 Task: Add Inesscents Salvation Mustard Detox 40 Mg CBD Botanically Infused Bath Soak to the cart.
Action: Mouse moved to (888, 323)
Screenshot: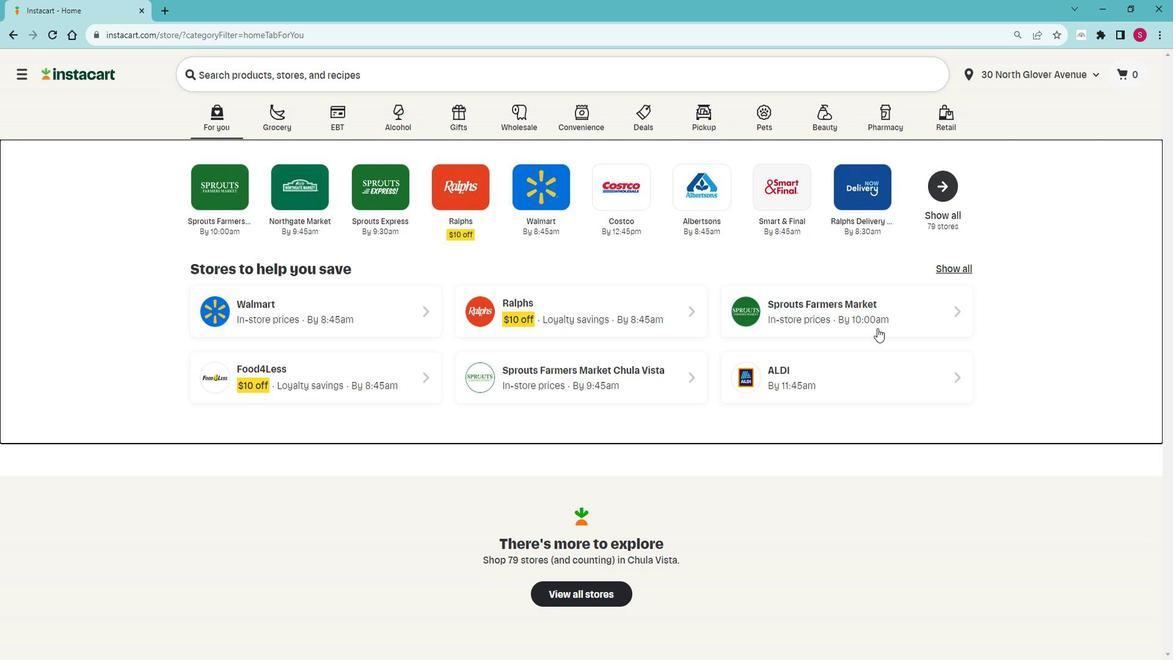 
Action: Mouse pressed left at (888, 323)
Screenshot: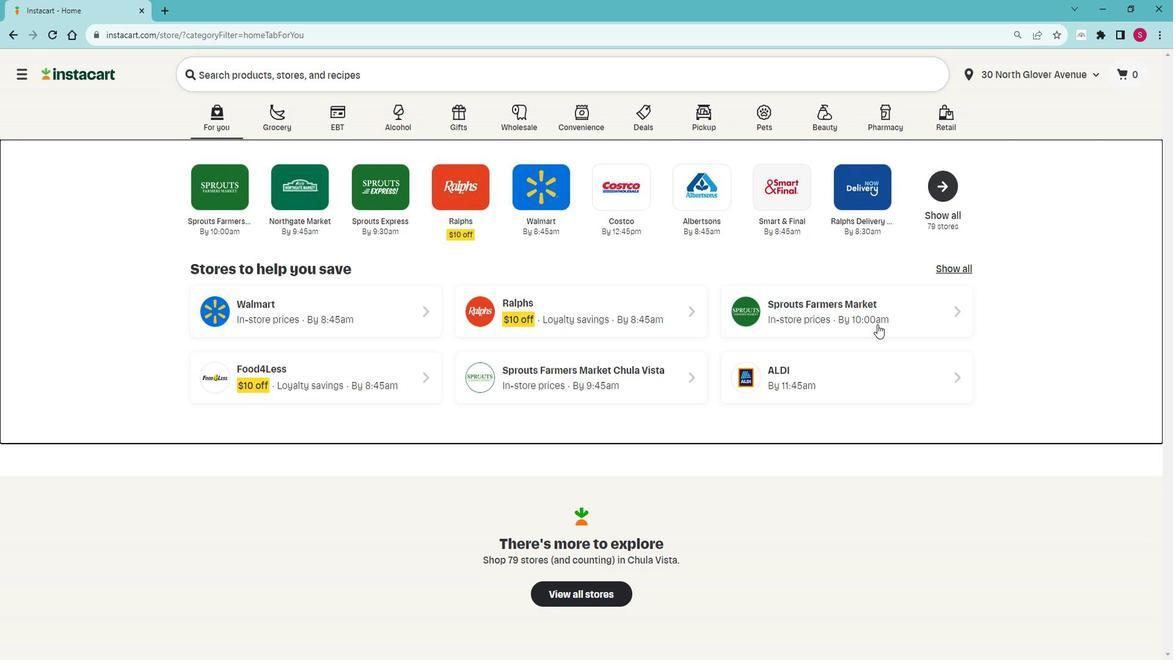 
Action: Mouse moved to (72, 470)
Screenshot: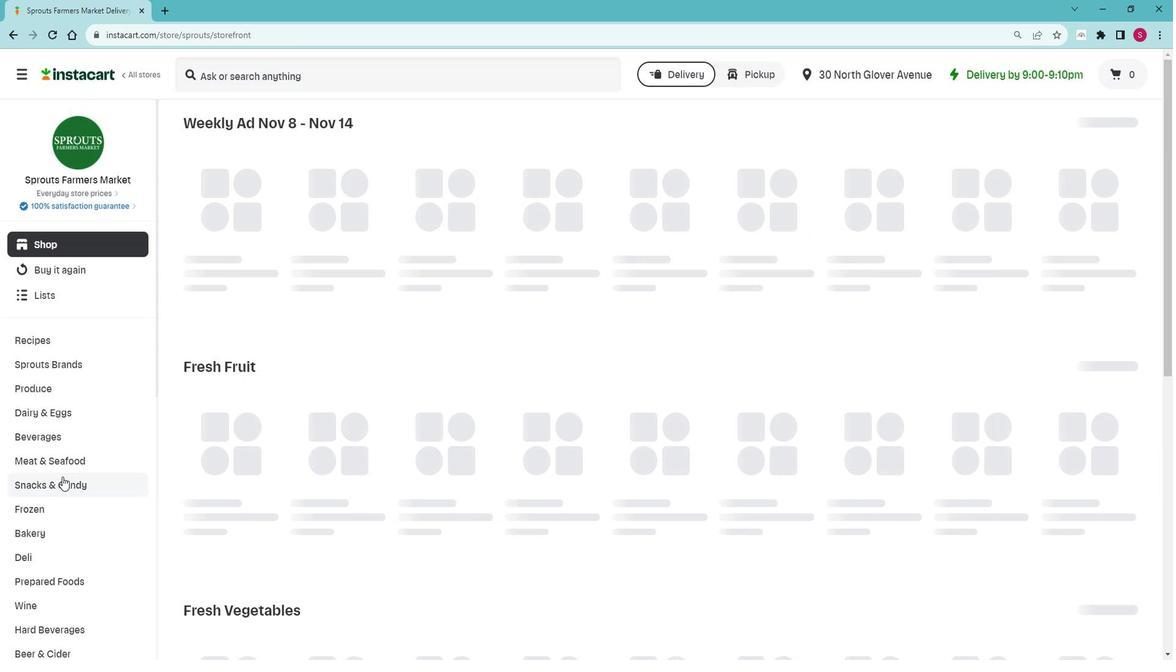 
Action: Mouse scrolled (72, 470) with delta (0, 0)
Screenshot: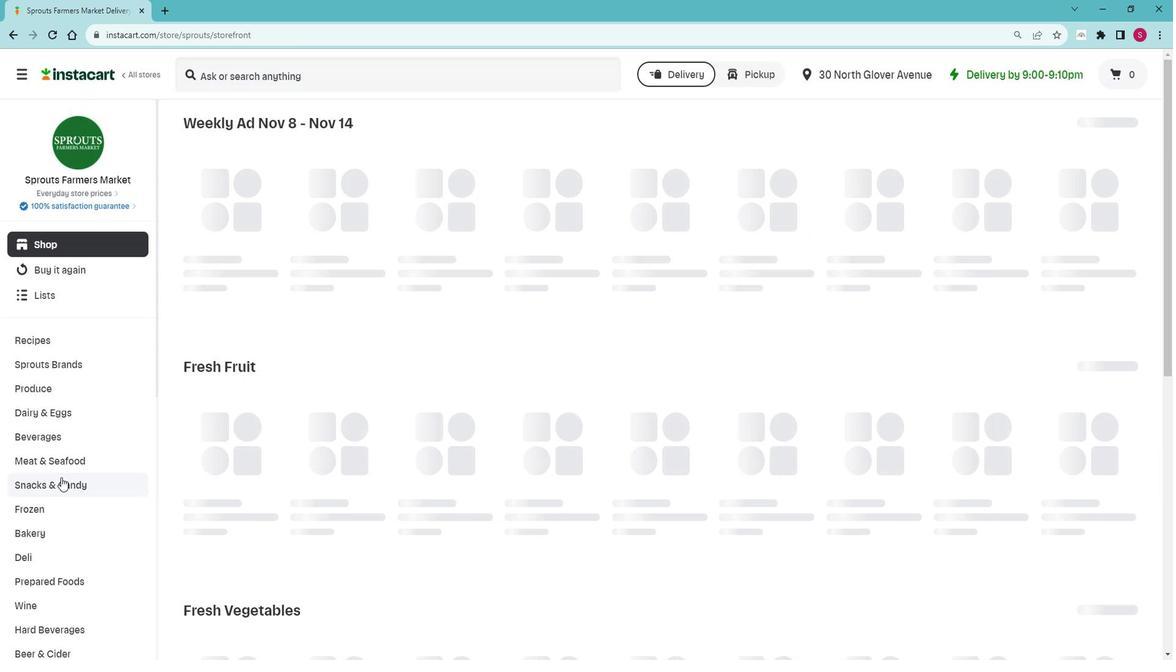 
Action: Mouse moved to (70, 470)
Screenshot: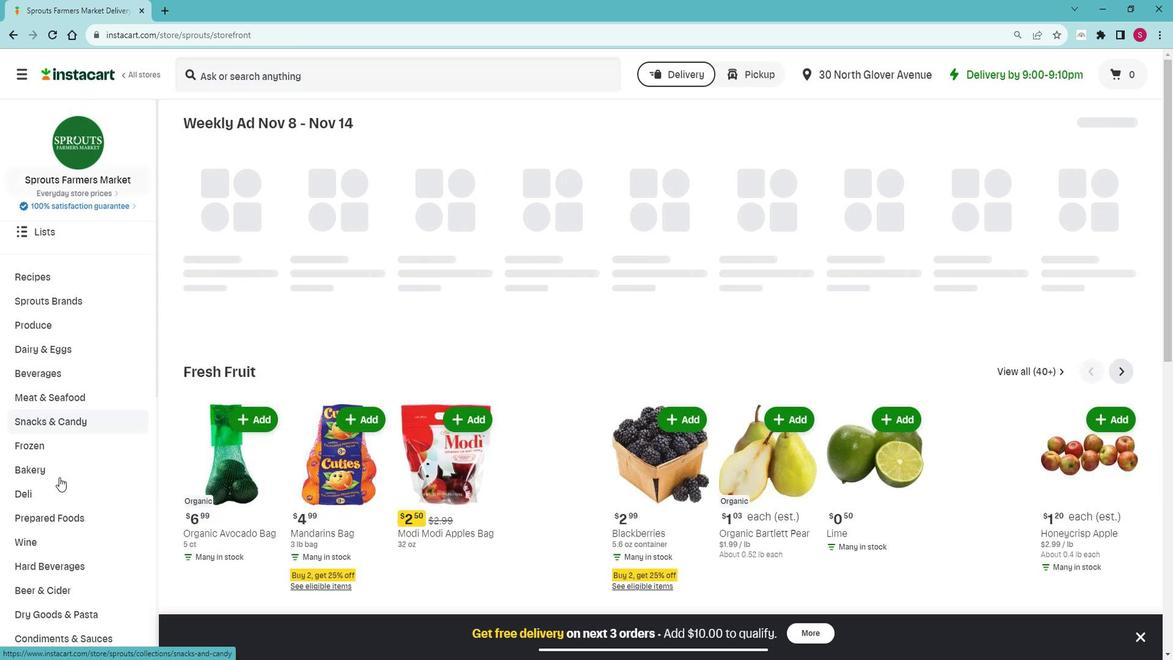 
Action: Mouse scrolled (70, 470) with delta (0, 0)
Screenshot: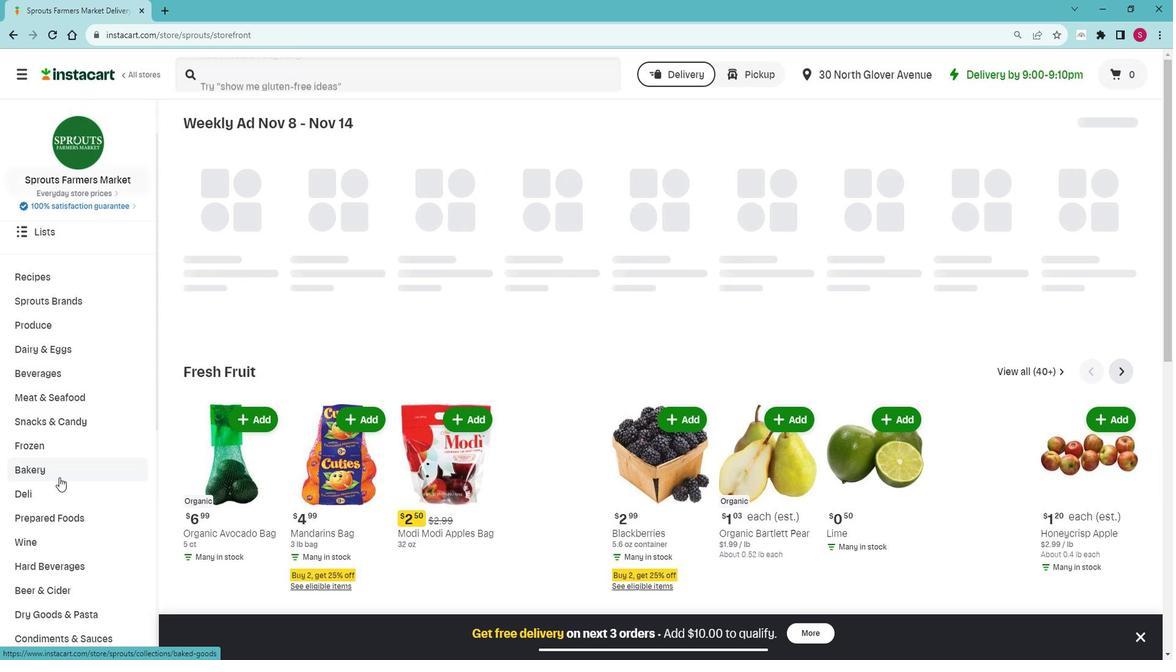 
Action: Mouse scrolled (70, 470) with delta (0, 0)
Screenshot: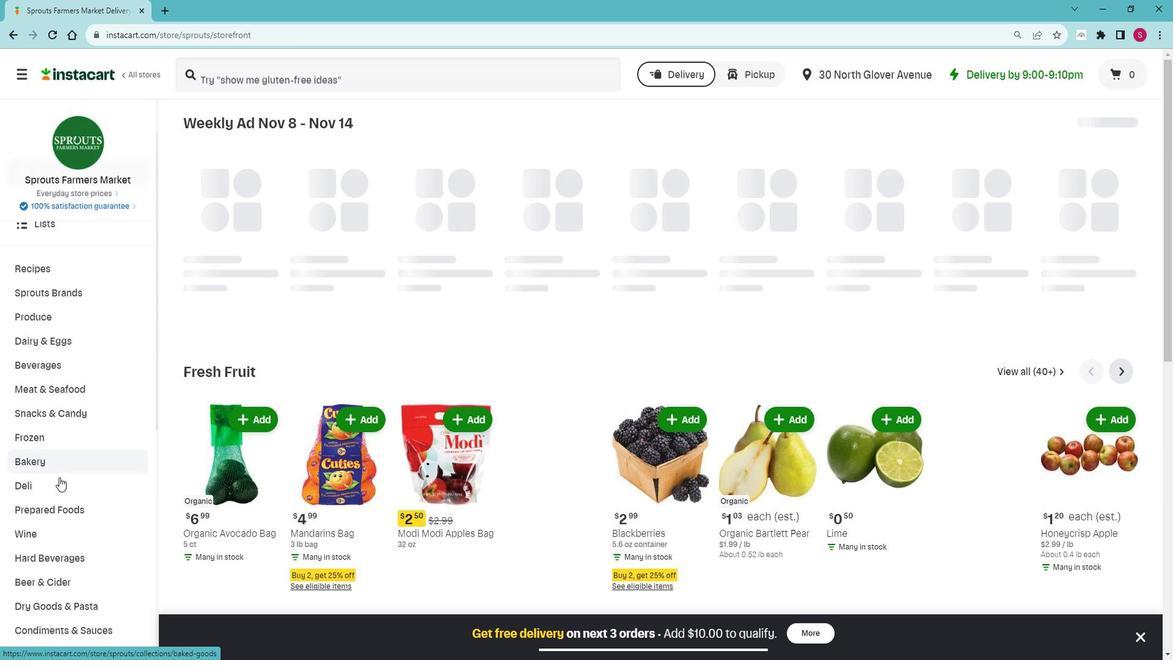 
Action: Mouse scrolled (70, 470) with delta (0, 0)
Screenshot: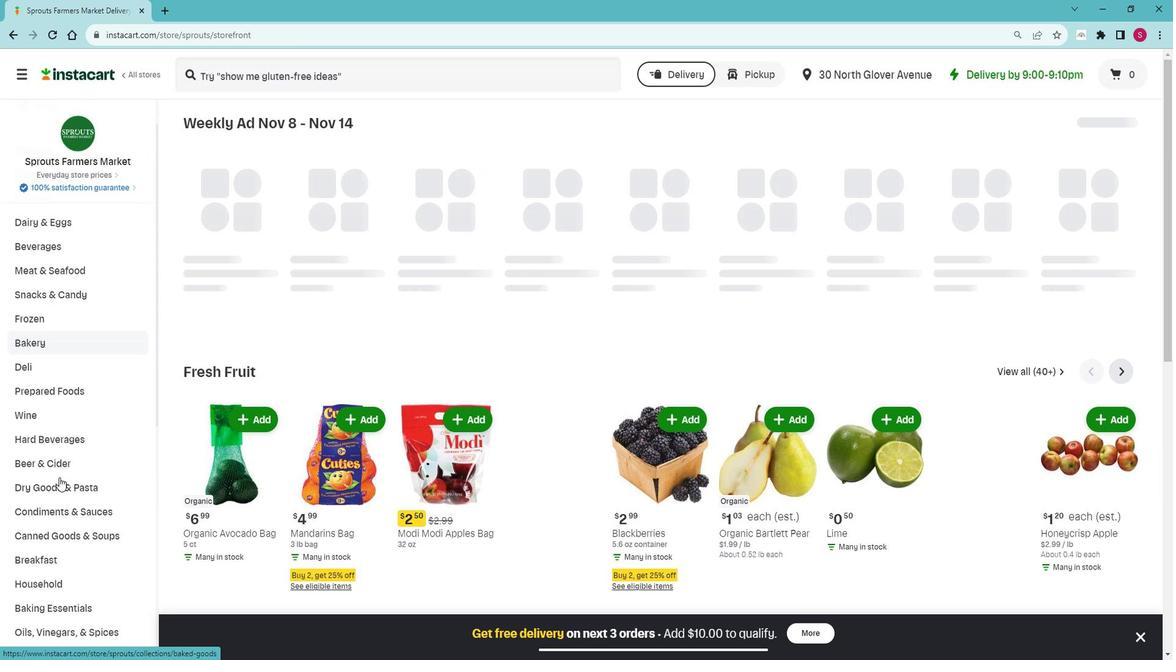 
Action: Mouse scrolled (70, 470) with delta (0, 0)
Screenshot: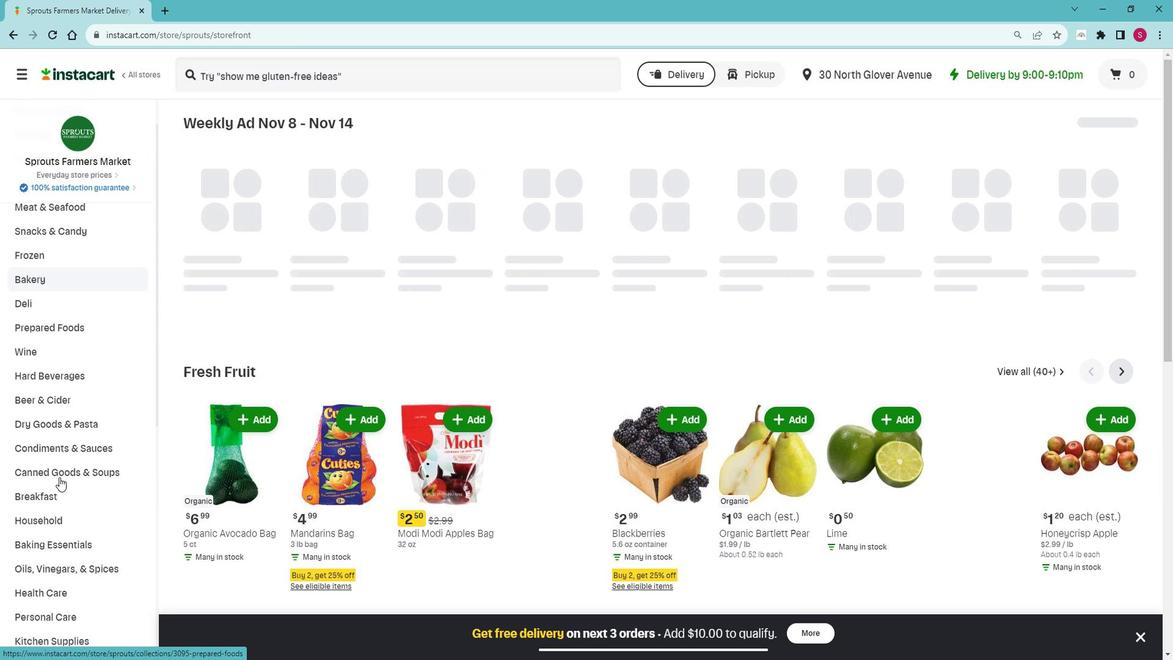 
Action: Mouse scrolled (70, 470) with delta (0, 0)
Screenshot: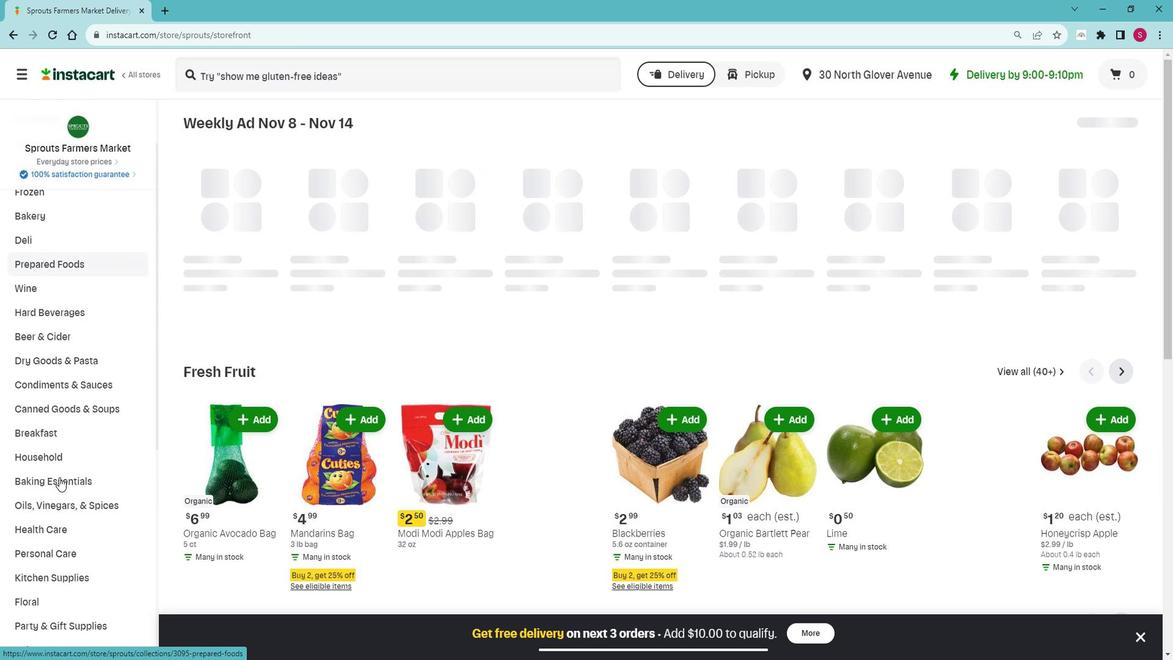 
Action: Mouse moved to (95, 483)
Screenshot: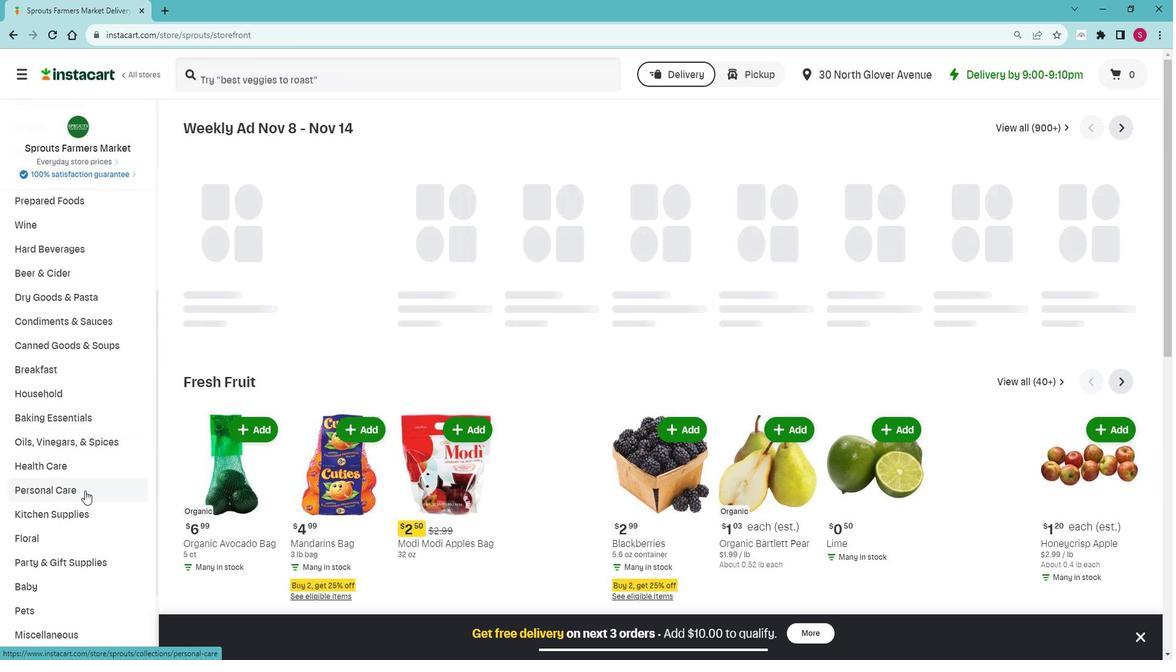 
Action: Mouse pressed left at (95, 483)
Screenshot: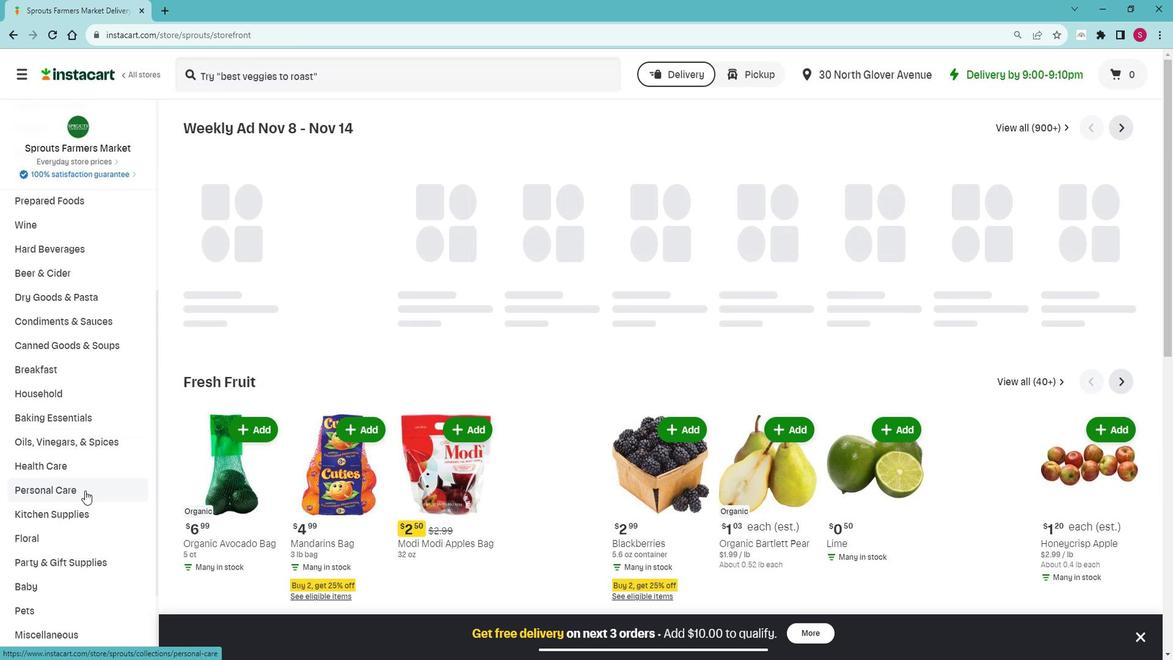 
Action: Mouse moved to (94, 509)
Screenshot: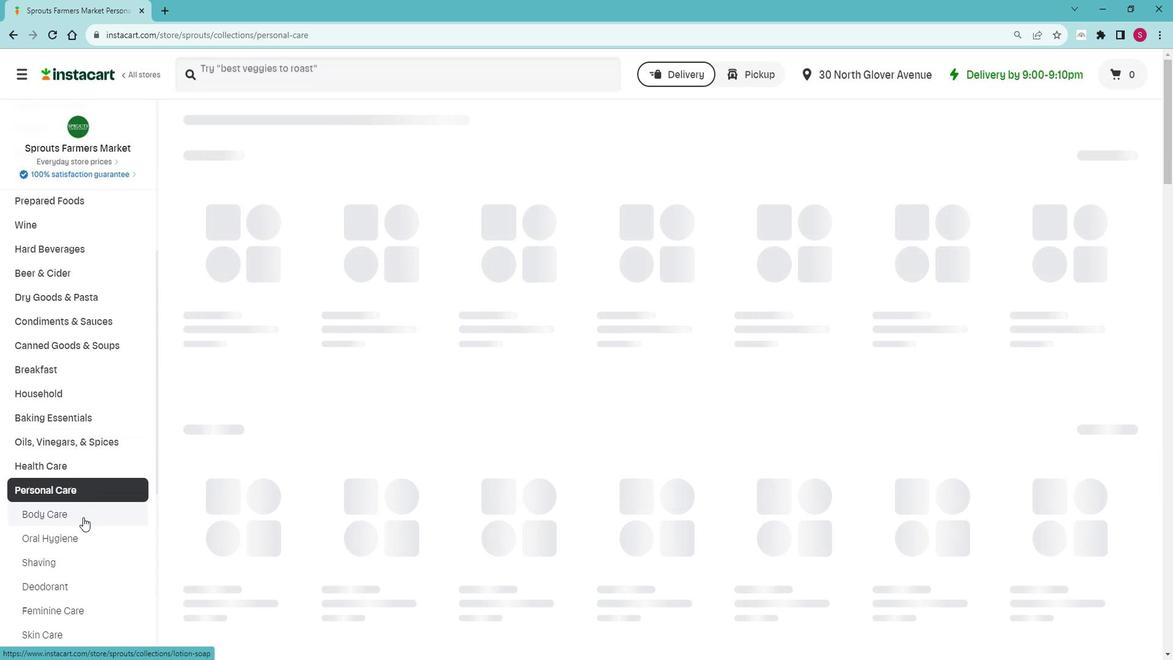 
Action: Mouse pressed left at (94, 509)
Screenshot: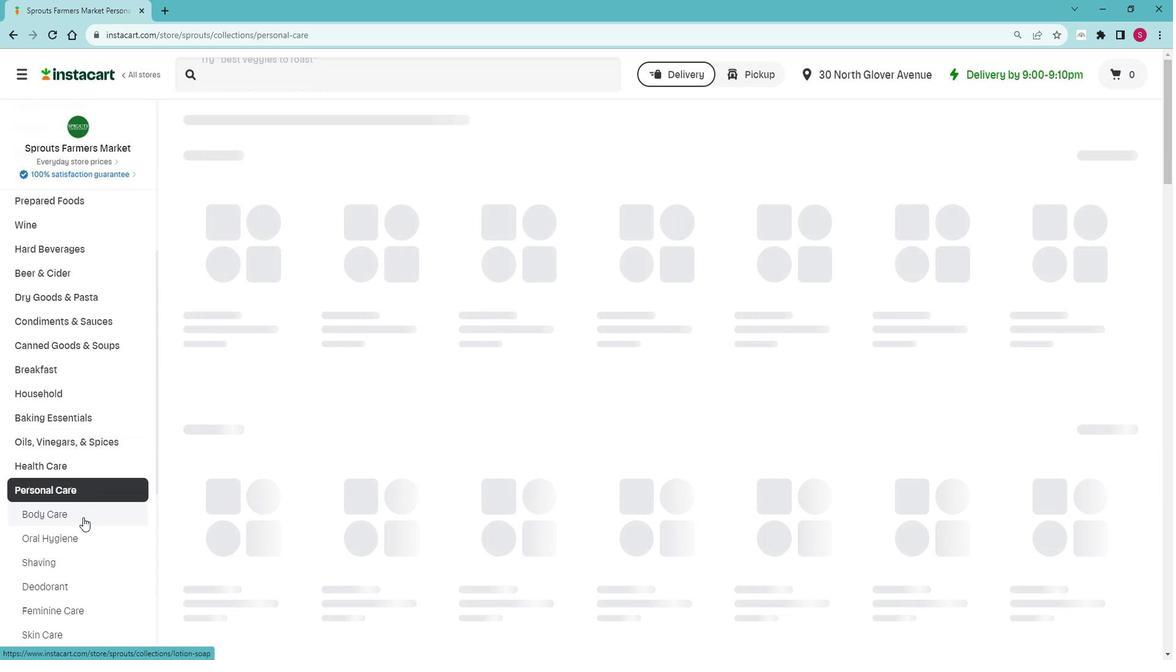 
Action: Mouse moved to (507, 176)
Screenshot: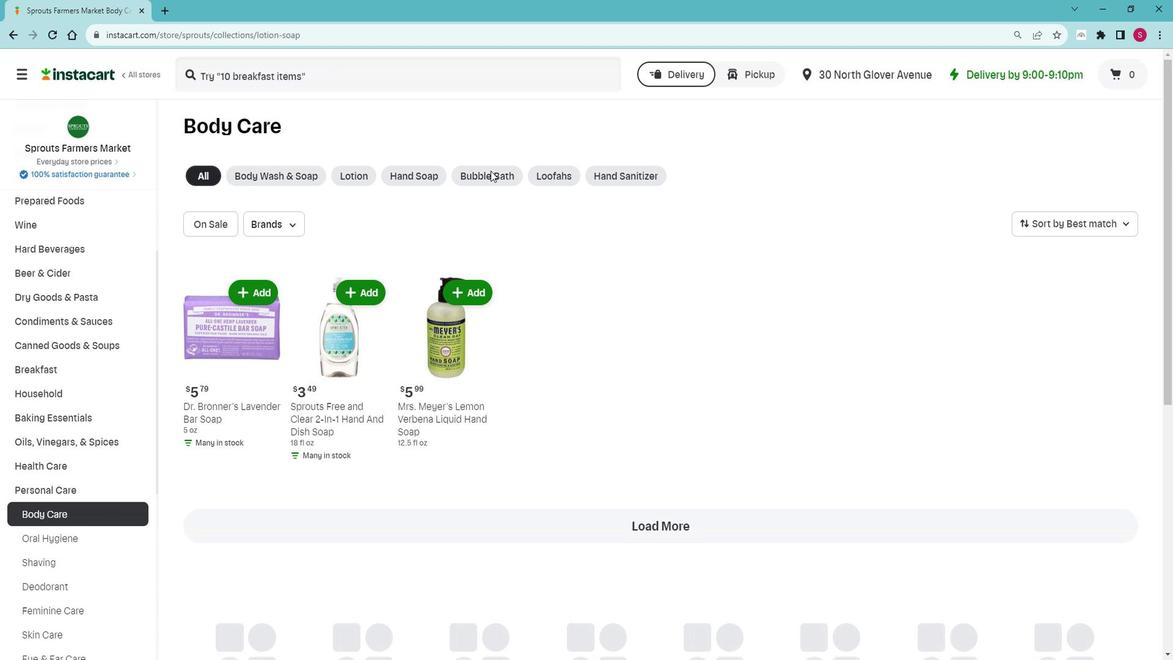 
Action: Mouse pressed left at (507, 176)
Screenshot: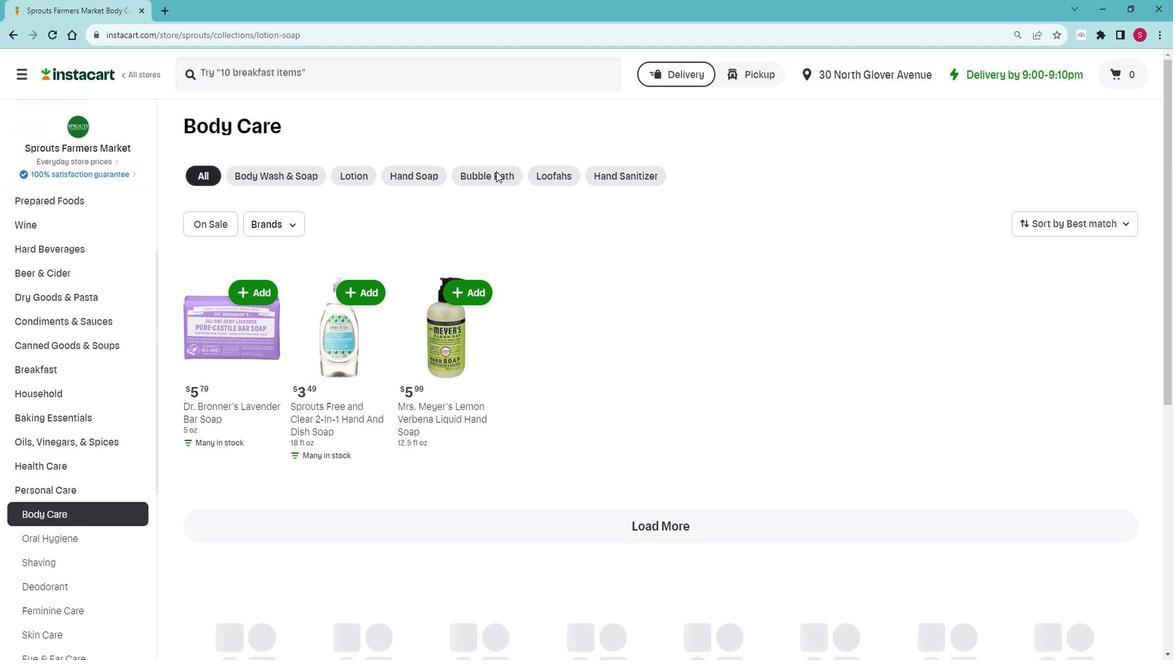 
Action: Mouse moved to (380, 83)
Screenshot: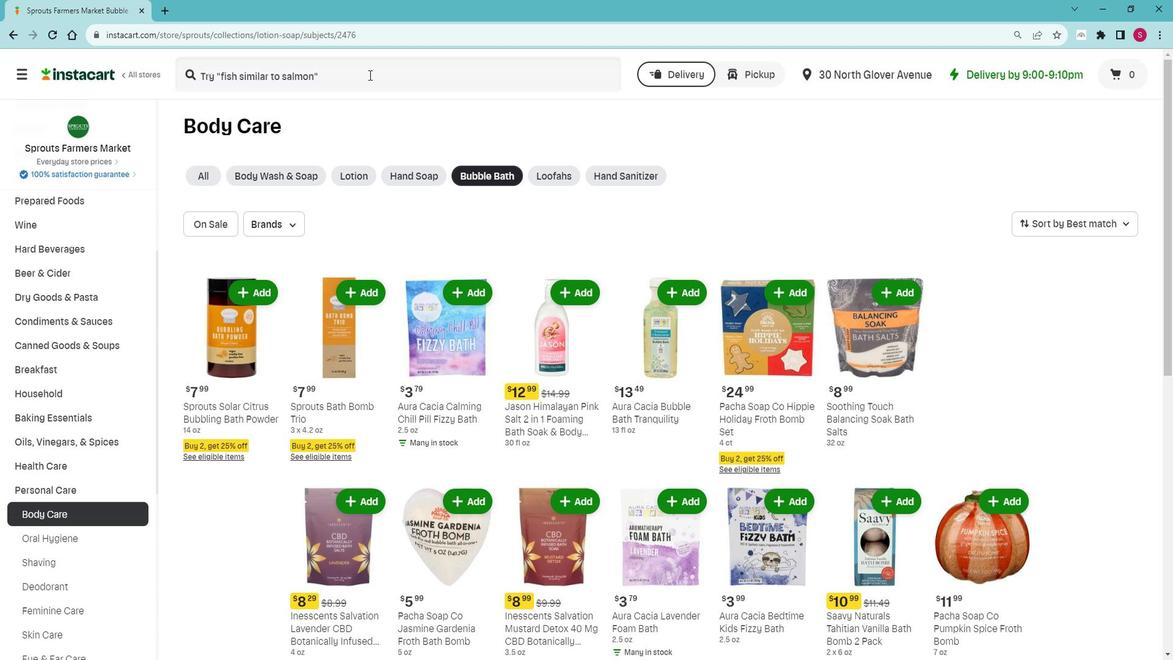 
Action: Mouse pressed left at (380, 83)
Screenshot: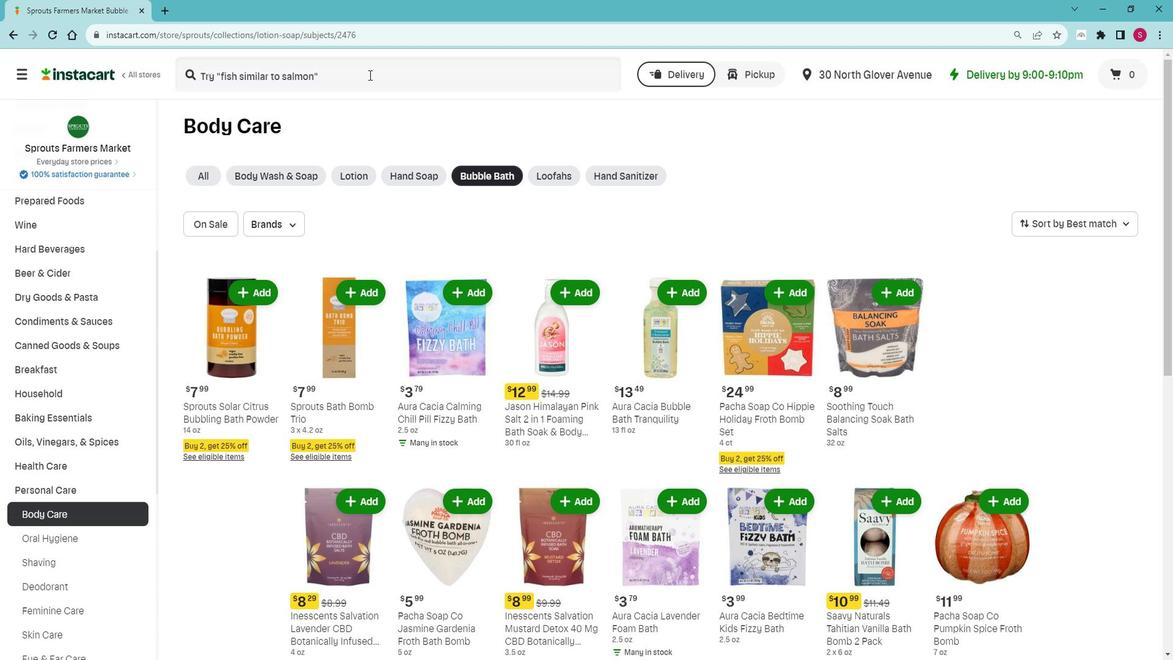 
Action: Mouse moved to (324, 133)
Screenshot: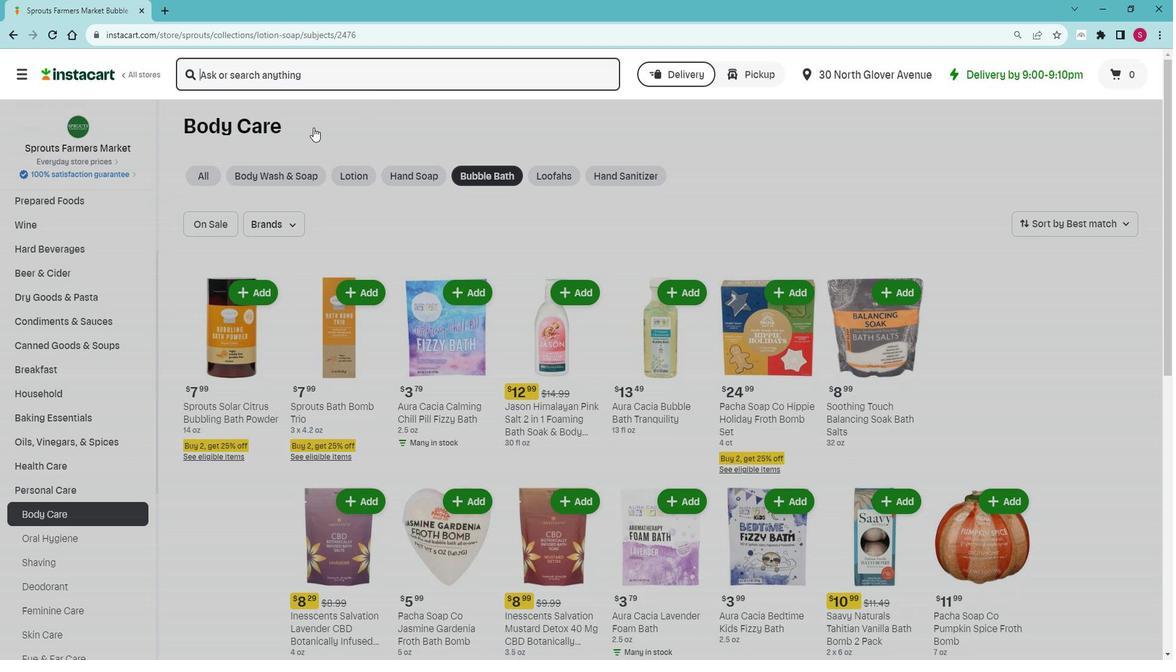 
Action: Key pressed <Key.shift><Key.shift><Key.shift><Key.shift><Key.shift><Key.shift><Key.shift>I
Screenshot: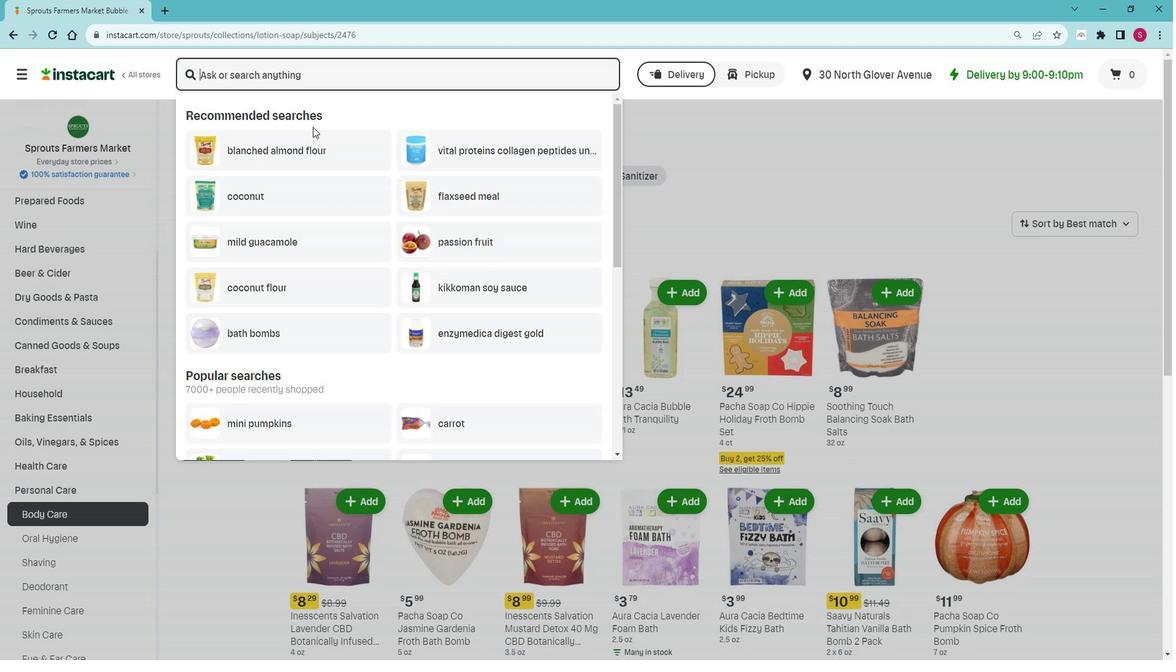 
Action: Mouse moved to (321, 132)
Screenshot: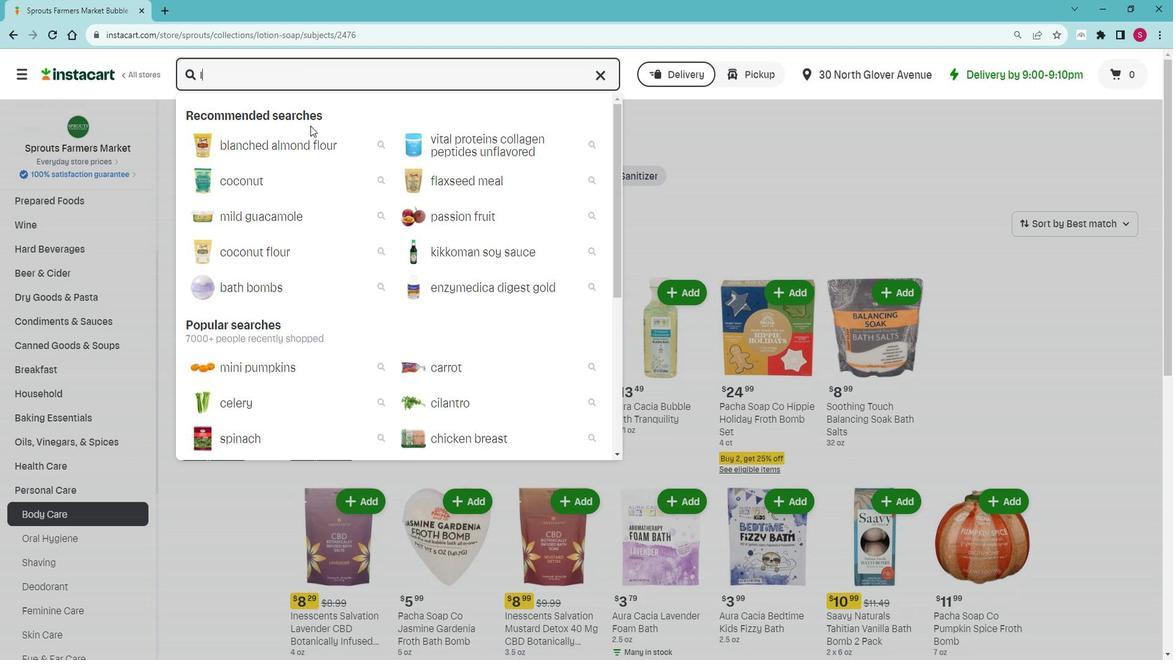 
Action: Key pressed nesscents<Key.space><Key.shift>Salvation<Key.space><Key.shift>Mustard<Key.space><Key.shift>Detox<Key.space>40<Key.space><Key.shift>Mg<Key.space><Key.shift>CBD<Key.space><Key.shift>Botinically<Key.space><Key.shift><Key.shift><Key.shift><Key.shift><Key.shift><Key.shift><Key.shift><Key.shift>Infused<Key.space><Key.shift>Bath<Key.space><Key.shift>Soak<Key.enter>
Screenshot: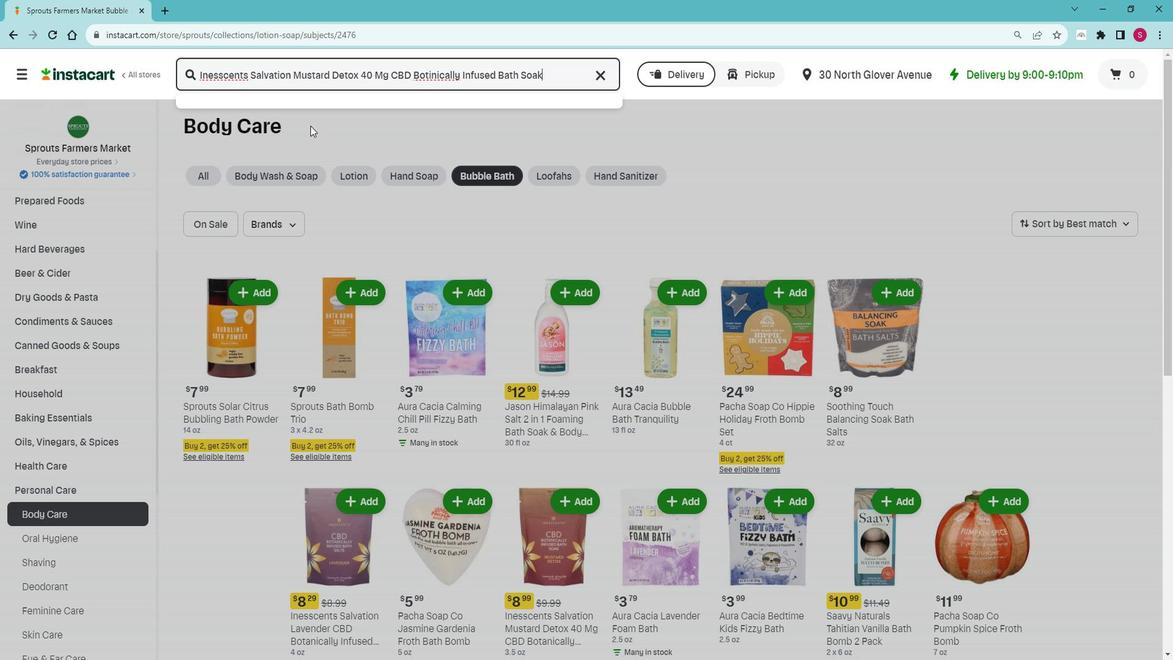 
Action: Mouse moved to (443, 81)
Screenshot: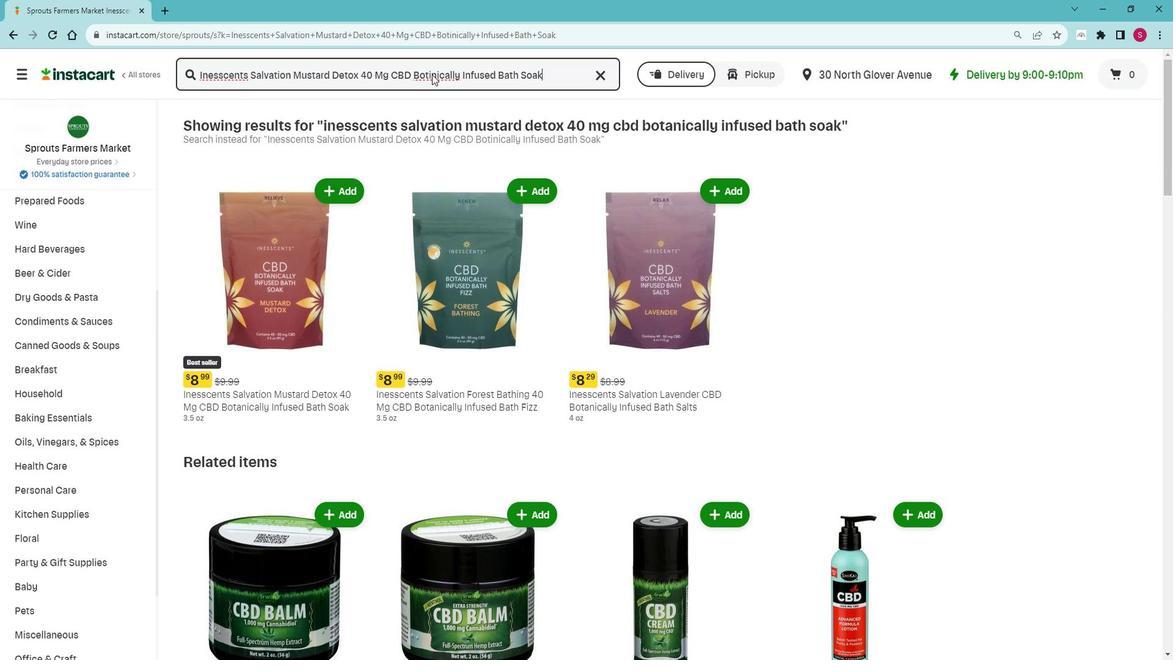 
Action: Mouse pressed left at (443, 81)
Screenshot: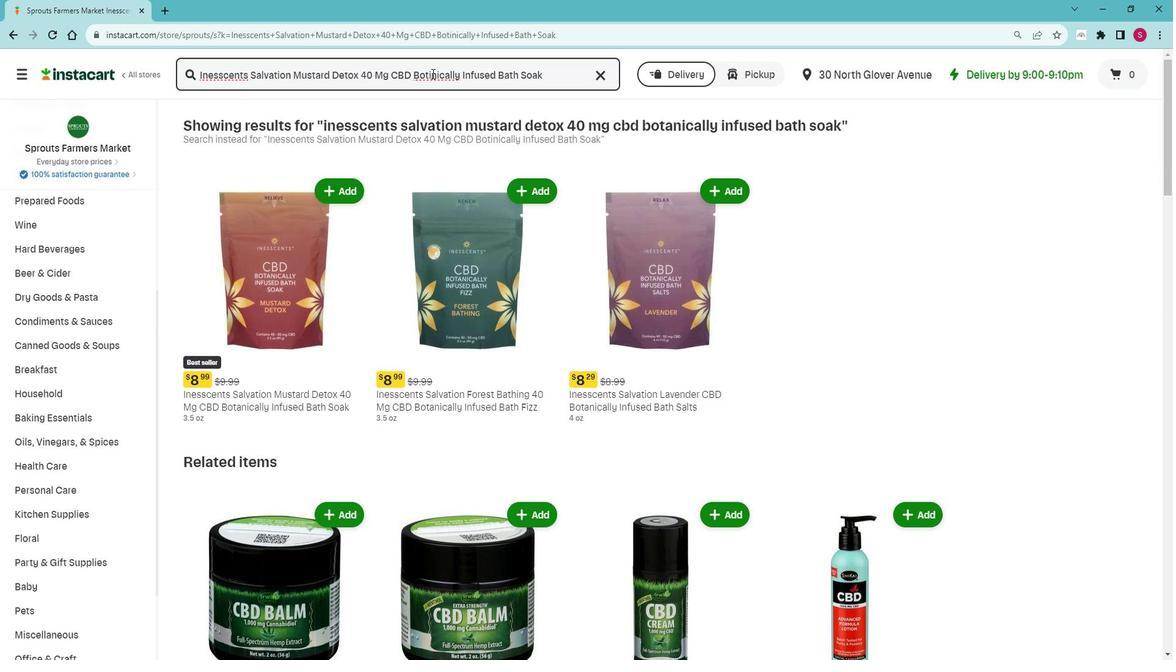 
Action: Mouse moved to (184, 168)
Screenshot: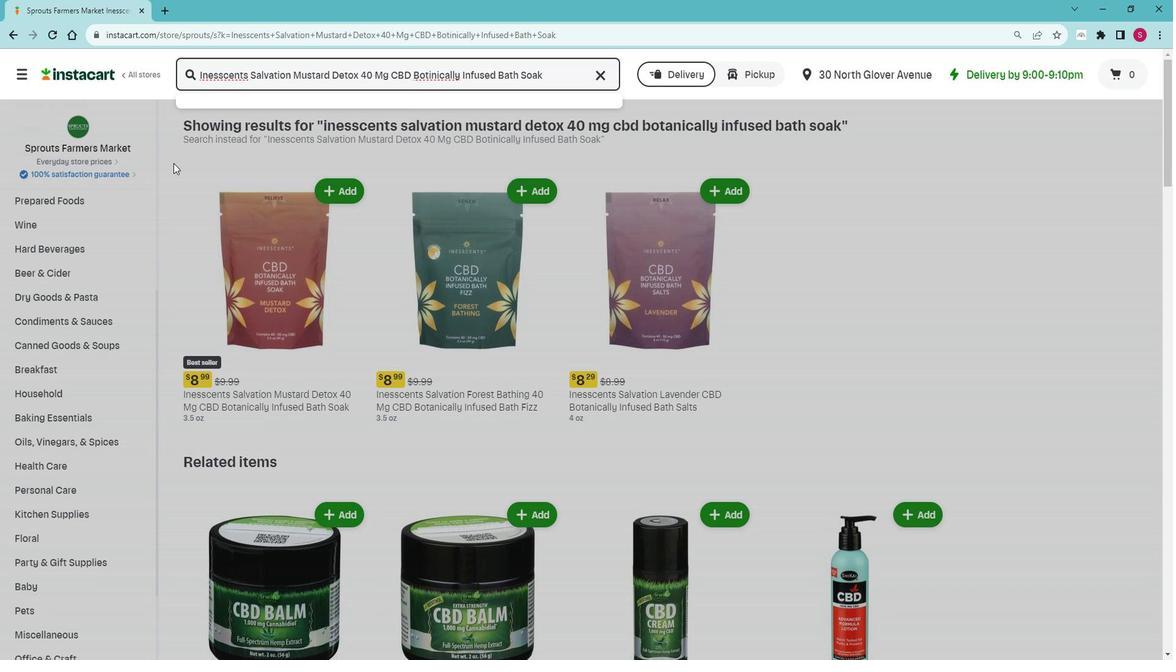 
Action: Key pressed <Key.backspace>a<Key.enter>
Screenshot: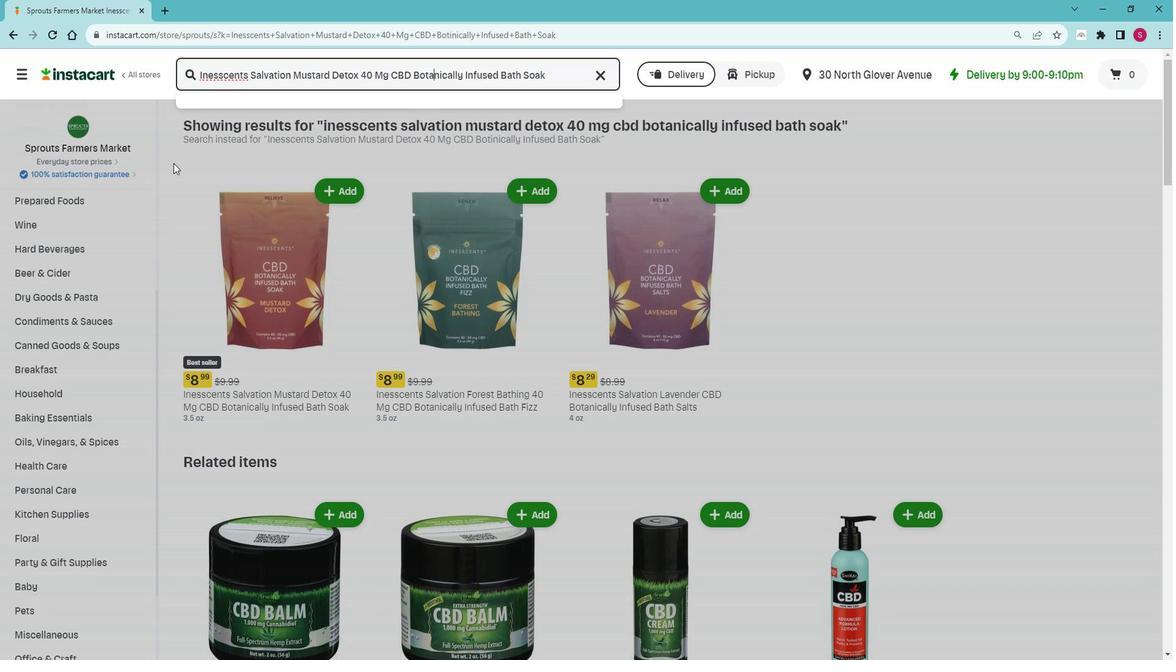 
Action: Mouse moved to (331, 178)
Screenshot: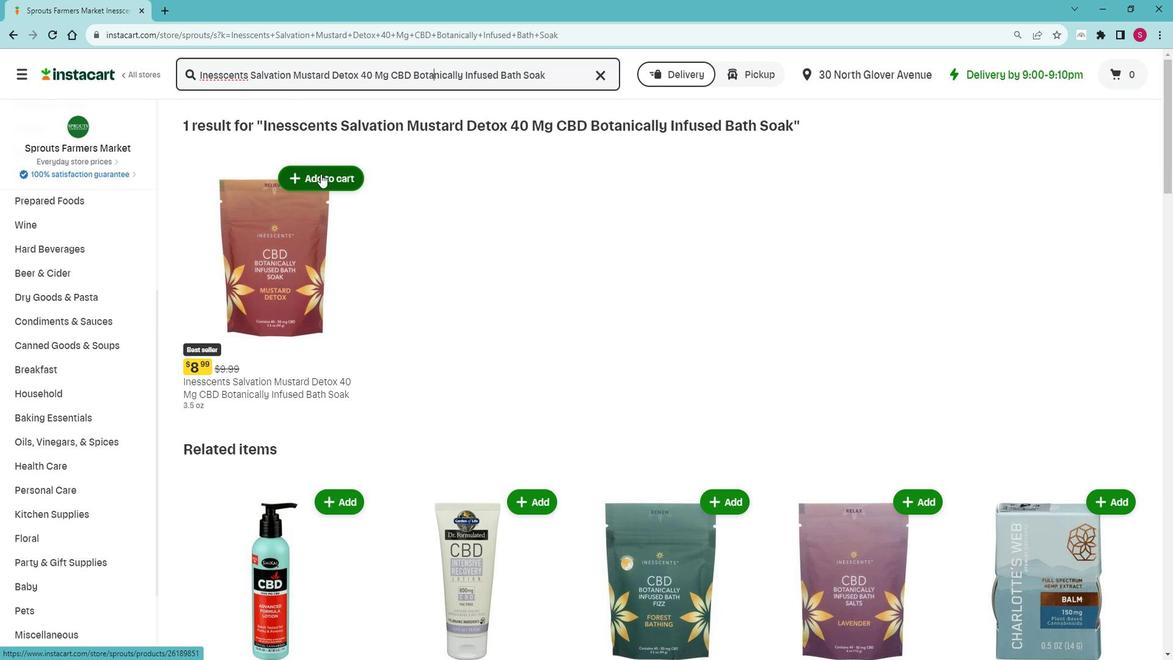 
Action: Mouse pressed left at (331, 178)
Screenshot: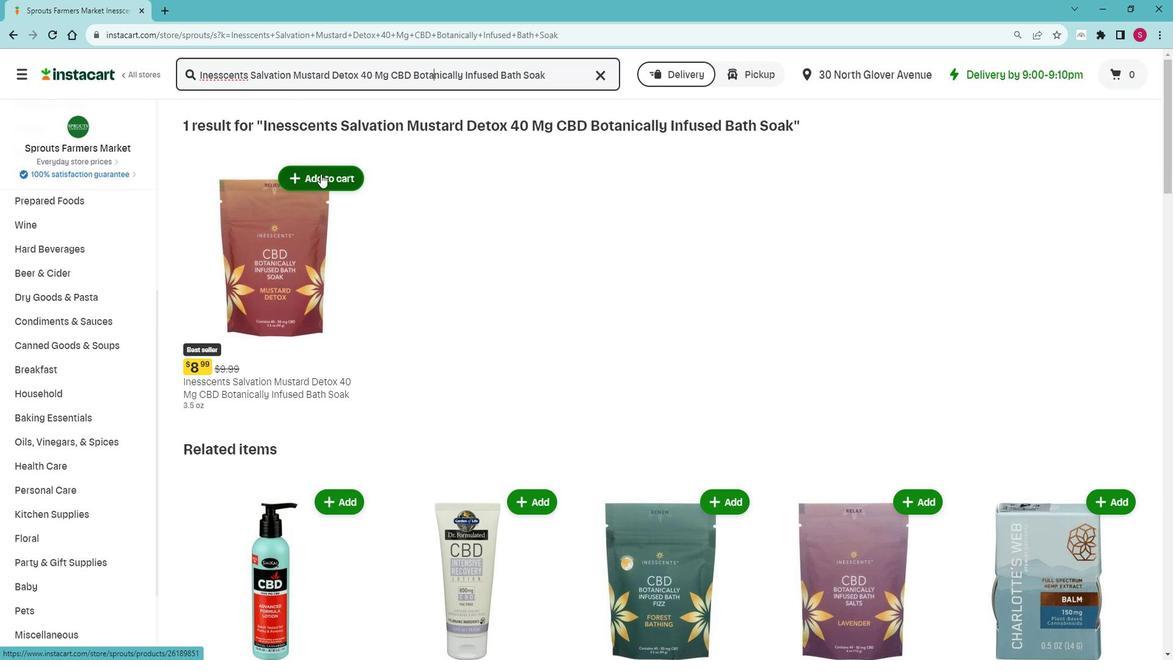 
Action: Mouse moved to (659, 297)
Screenshot: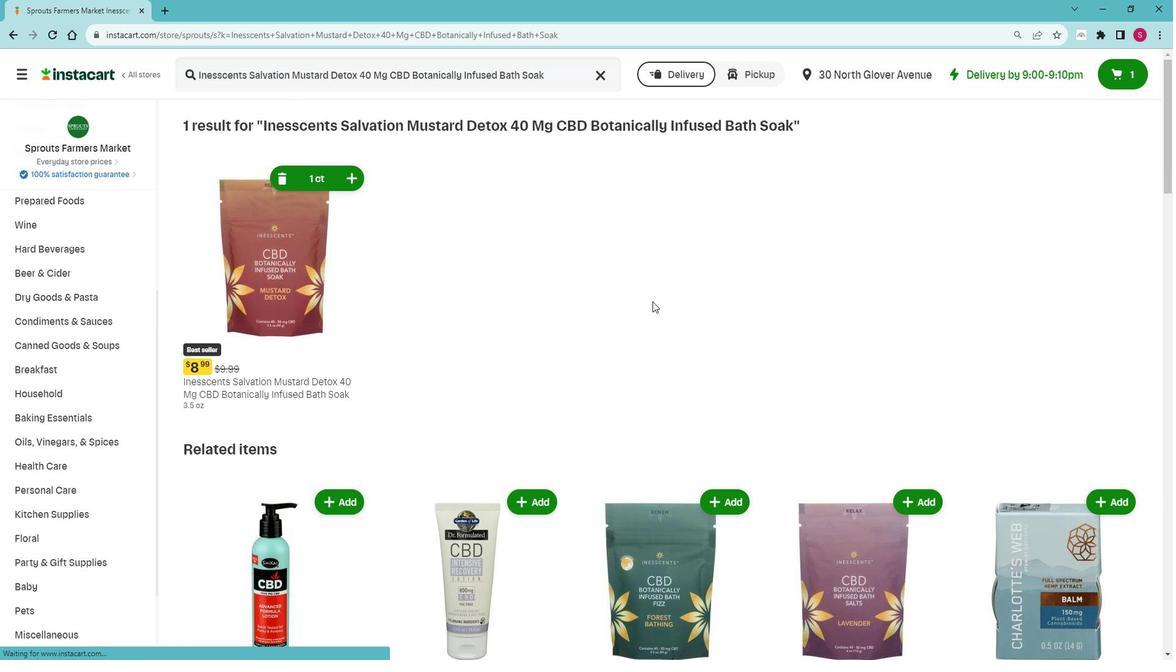 
